 Task: Select the green label.
Action: Mouse moved to (487, 323)
Screenshot: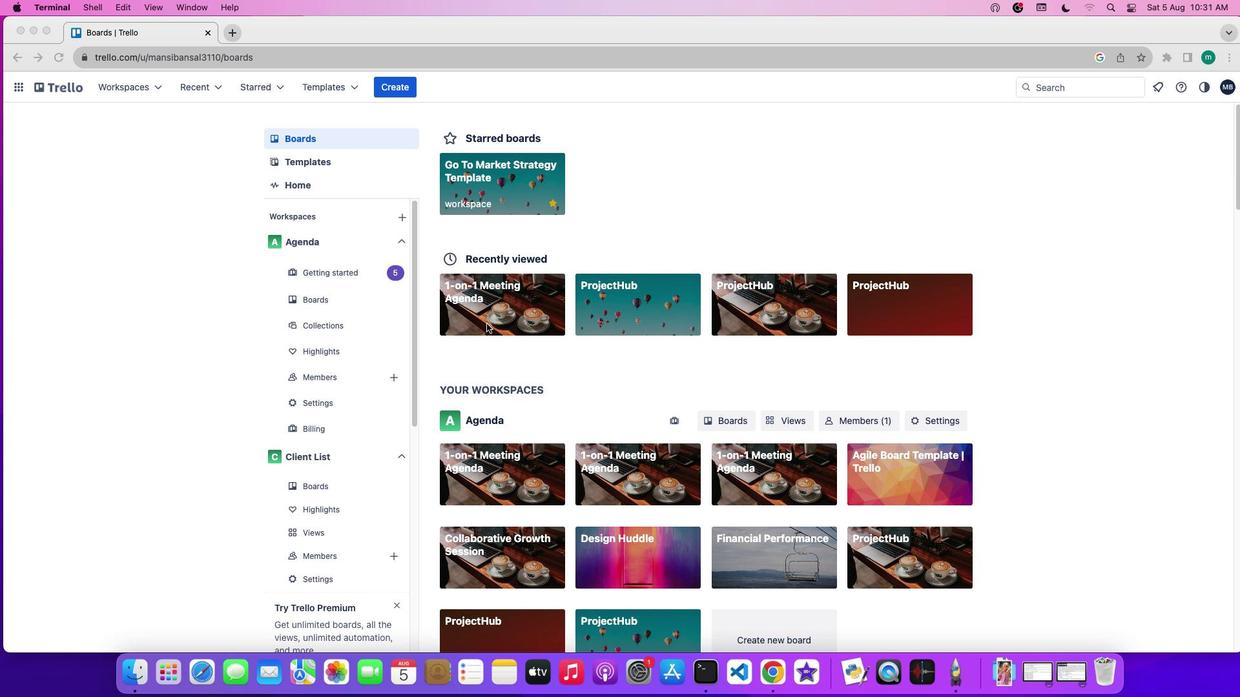 
Action: Mouse pressed left at (487, 323)
Screenshot: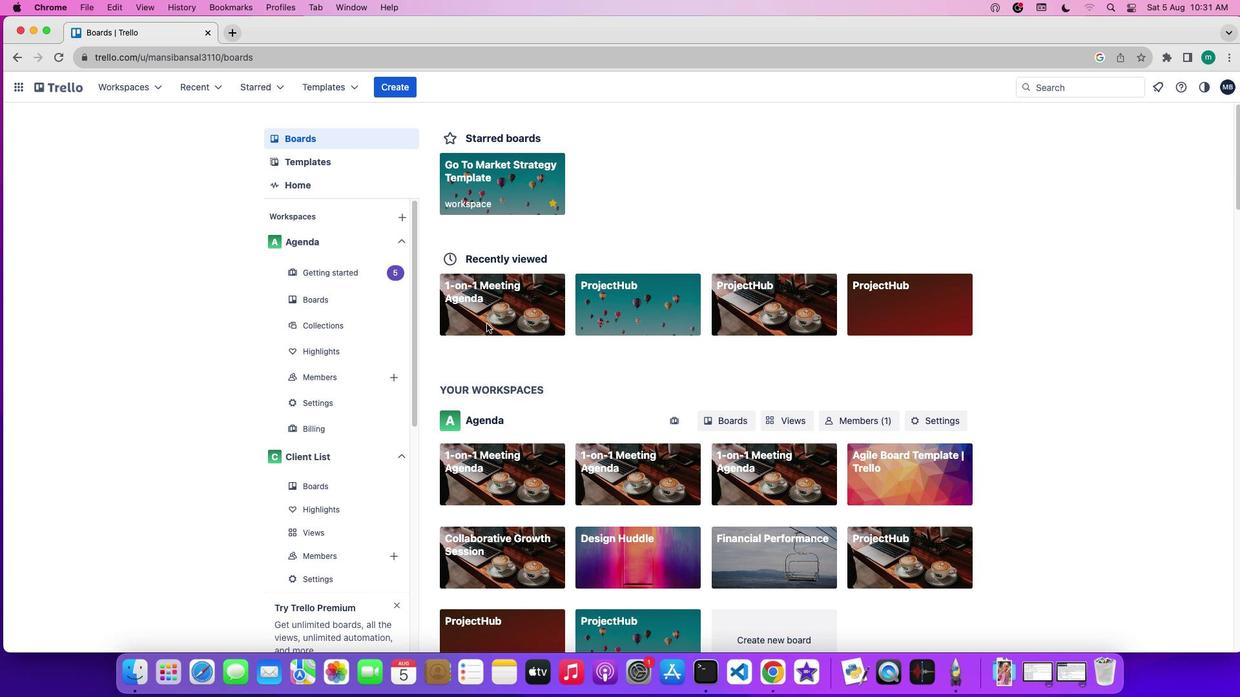 
Action: Mouse pressed left at (487, 323)
Screenshot: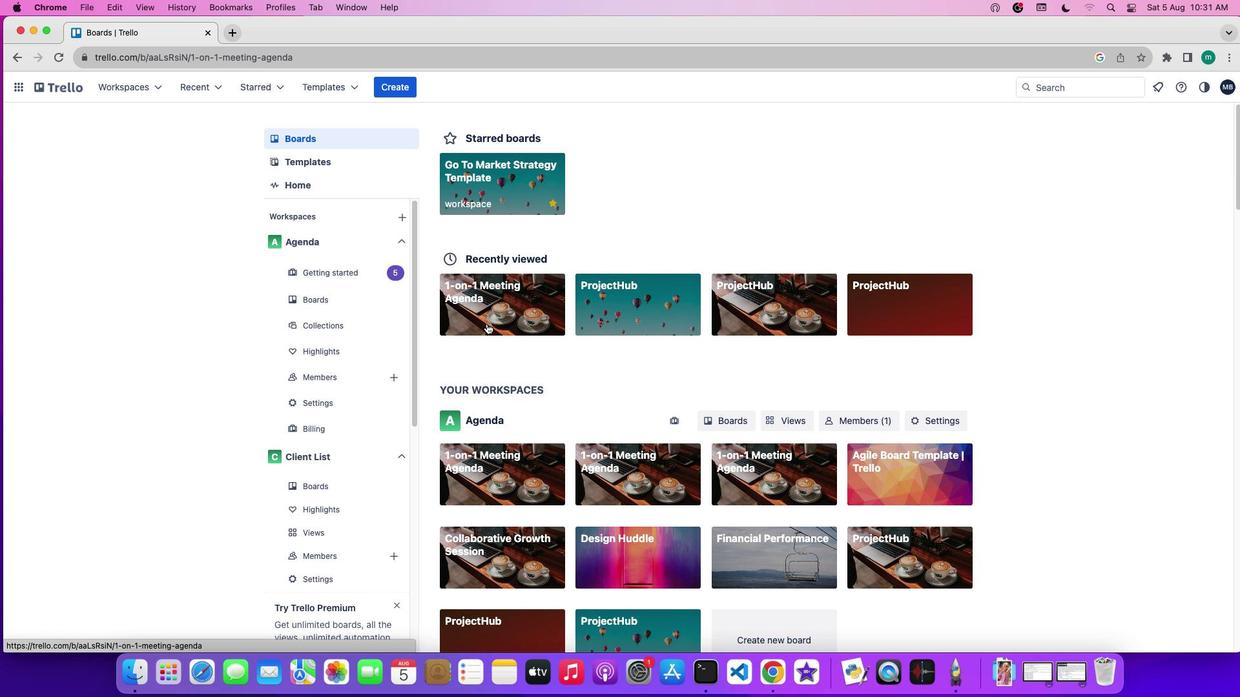 
Action: Mouse moved to (1051, 262)
Screenshot: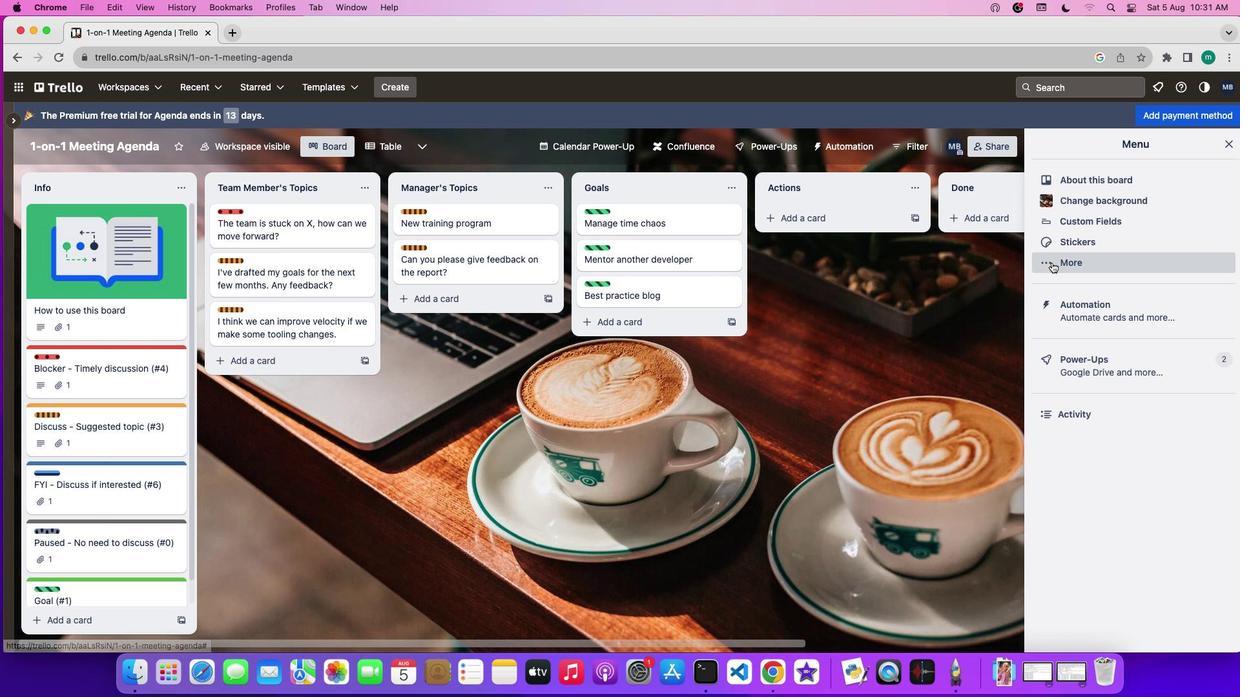 
Action: Mouse pressed left at (1051, 262)
Screenshot: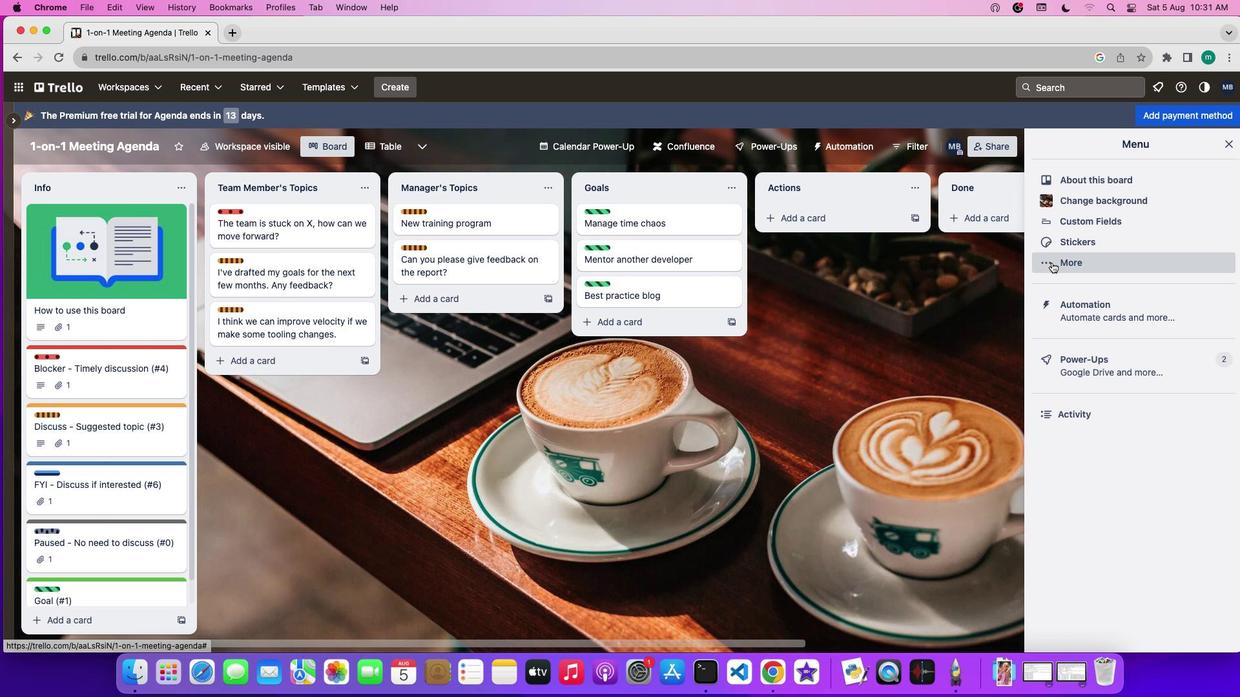 
Action: Mouse moved to (1087, 201)
Screenshot: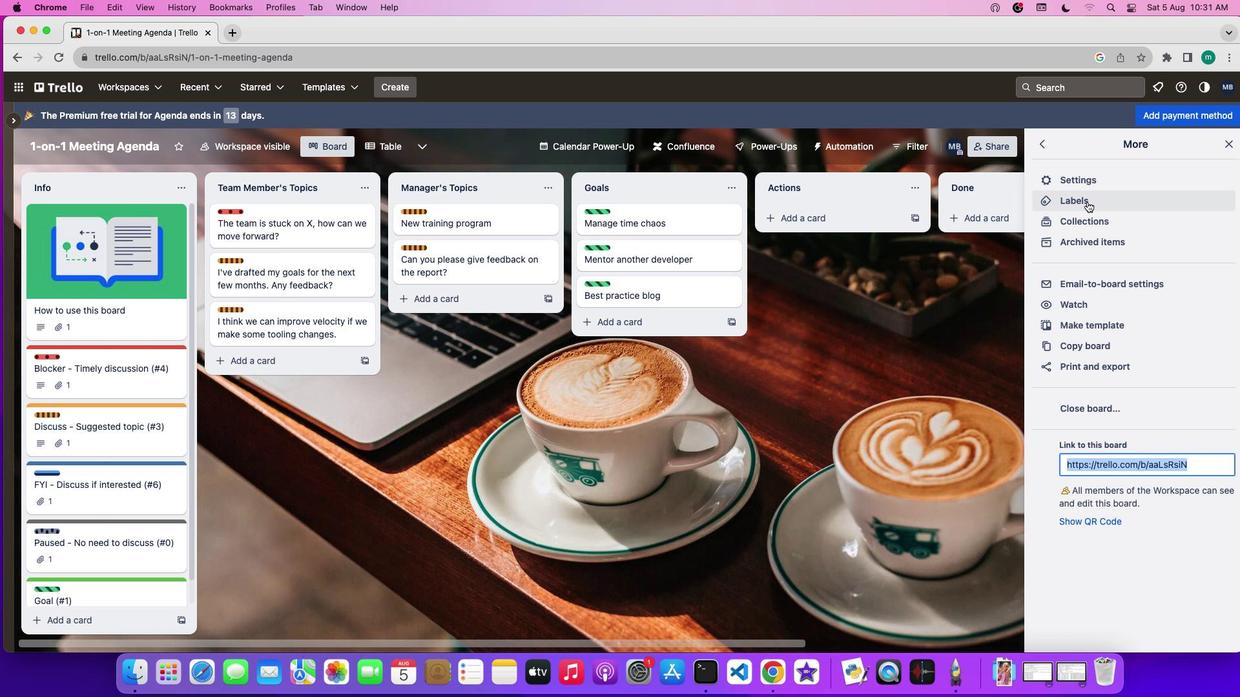 
Action: Mouse pressed left at (1087, 201)
Screenshot: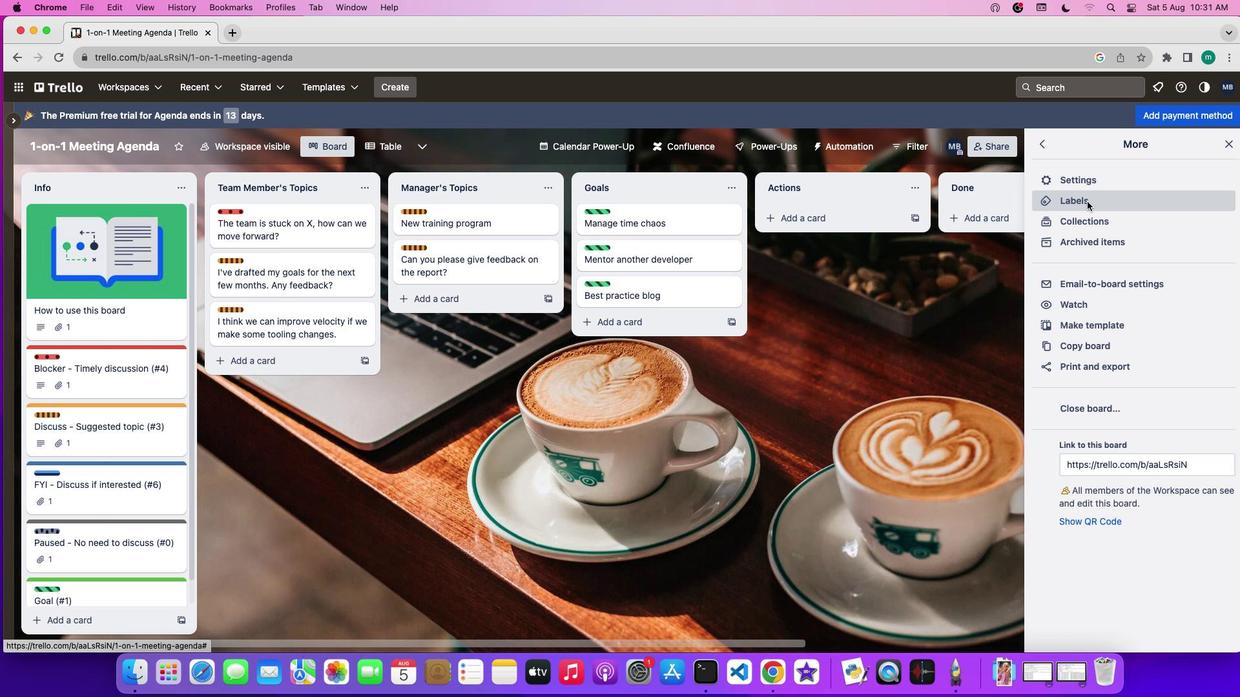 
Action: Mouse moved to (1105, 222)
Screenshot: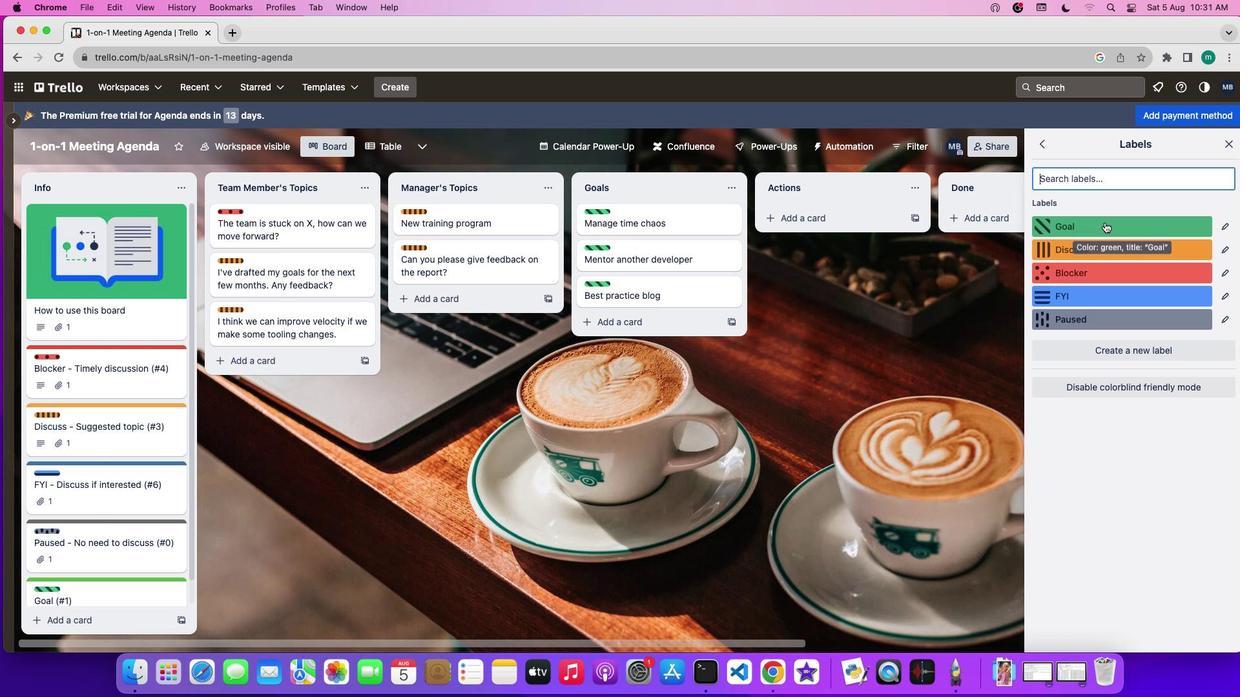 
Action: Mouse pressed left at (1105, 222)
Screenshot: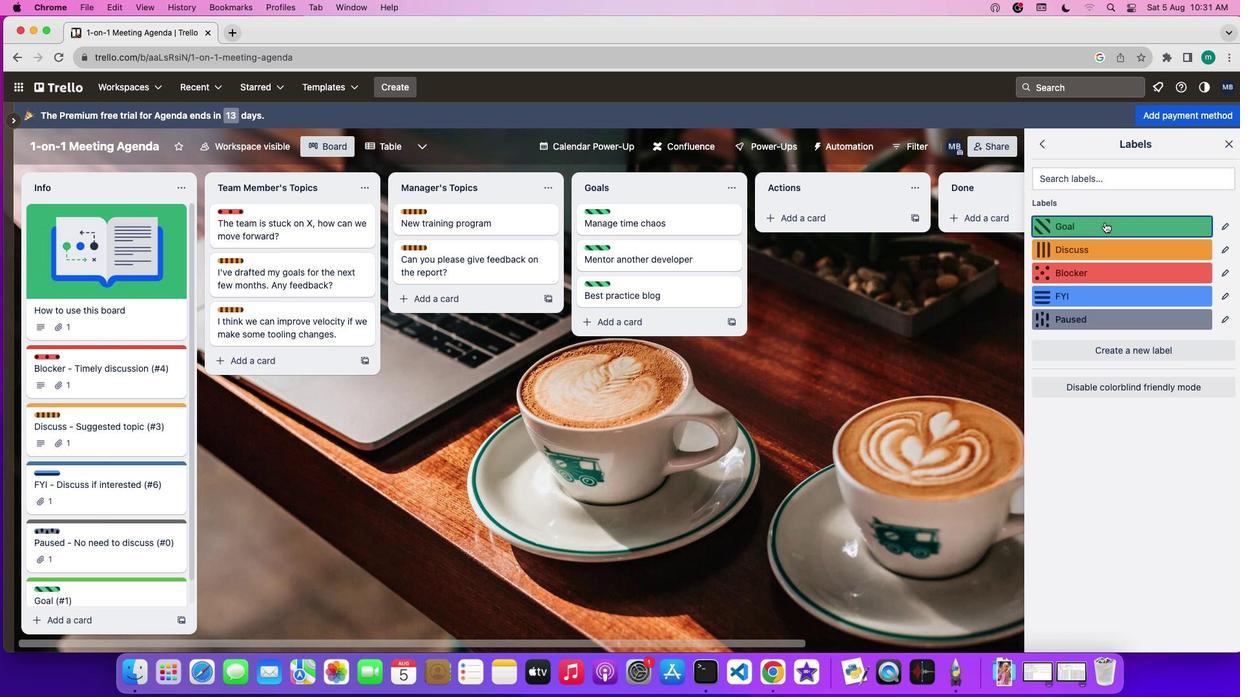 
